 Task: Log work in the project TridentForge for the issue 'Error when trying to import/export data' spent time as '2w 2d 5h 14m' and remaining time as '6w 5d 20h 39m' and clone the issue. Now add the issue to the epic 'Agile Process Implementation'.
Action: Mouse moved to (263, 71)
Screenshot: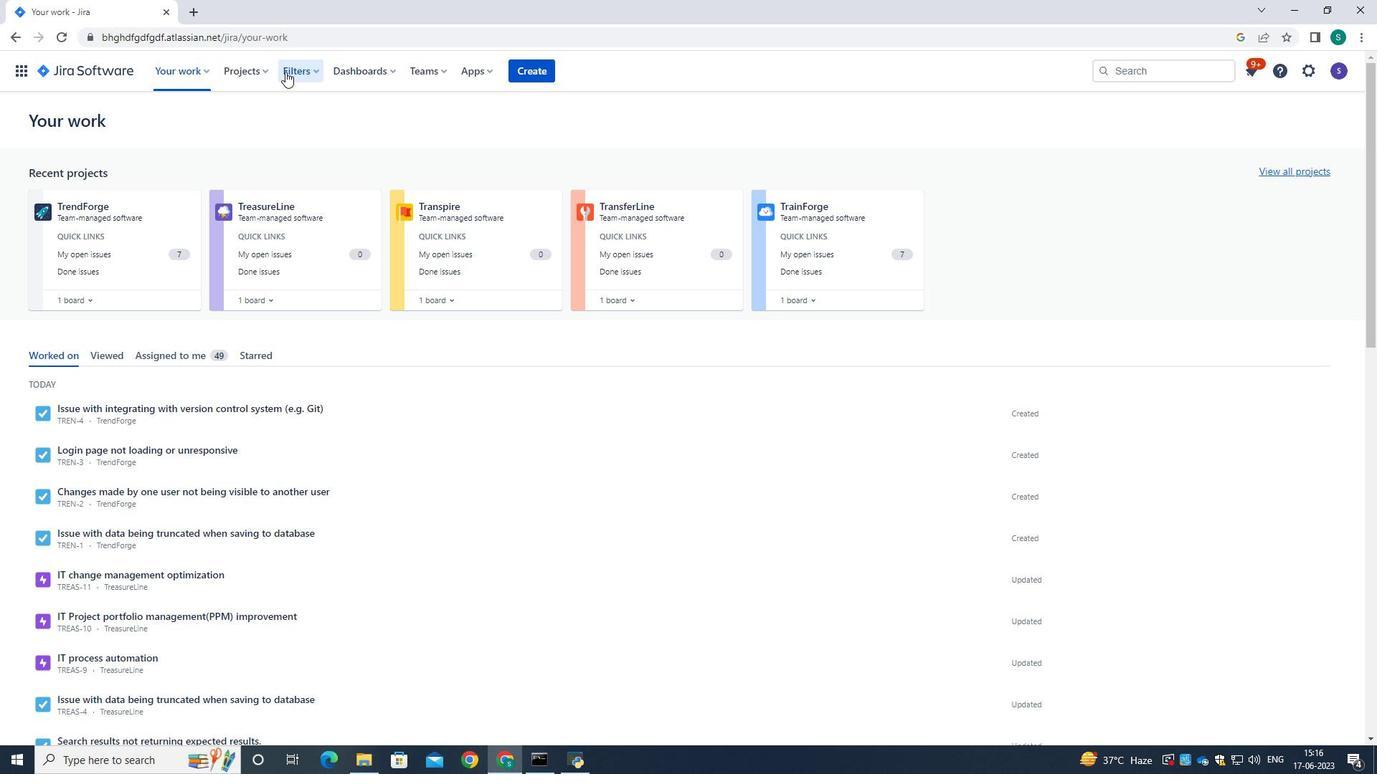 
Action: Mouse pressed left at (263, 71)
Screenshot: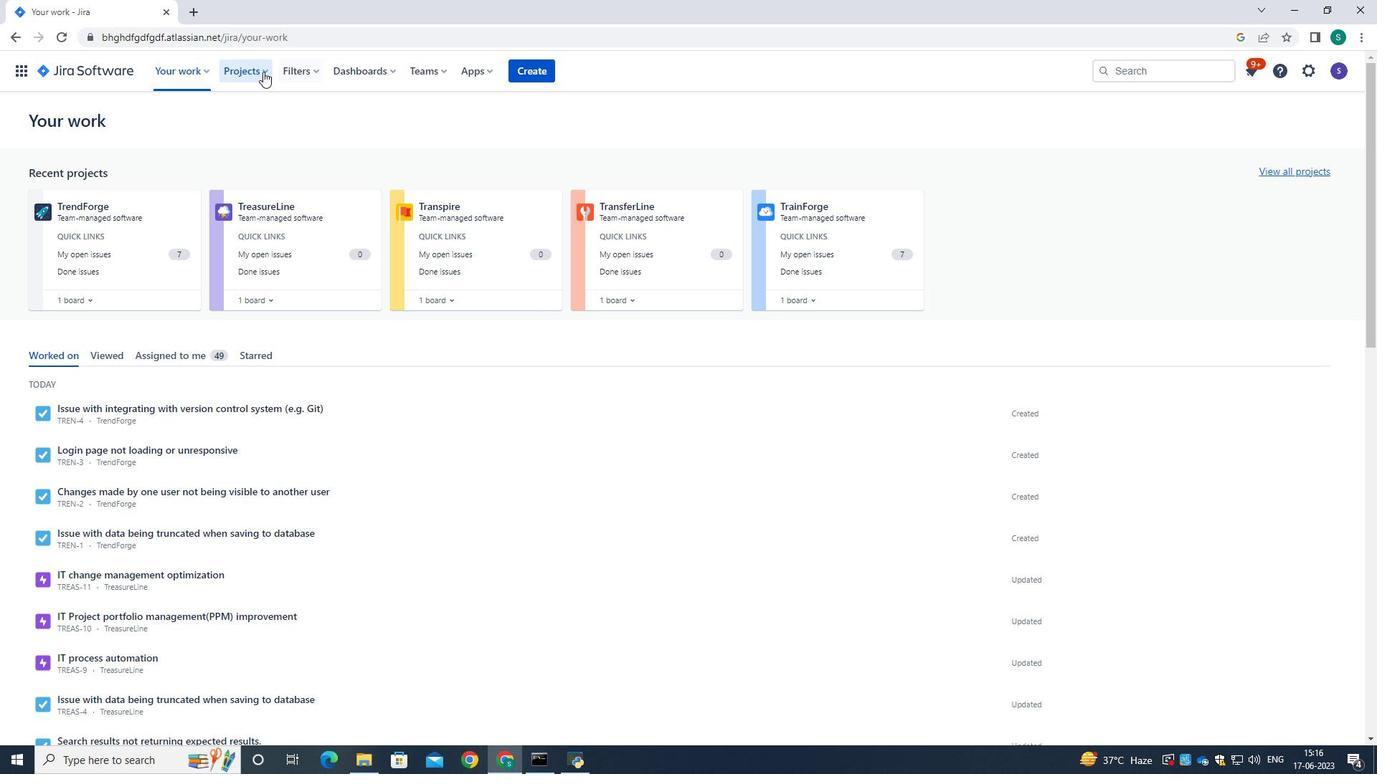 
Action: Mouse moved to (276, 144)
Screenshot: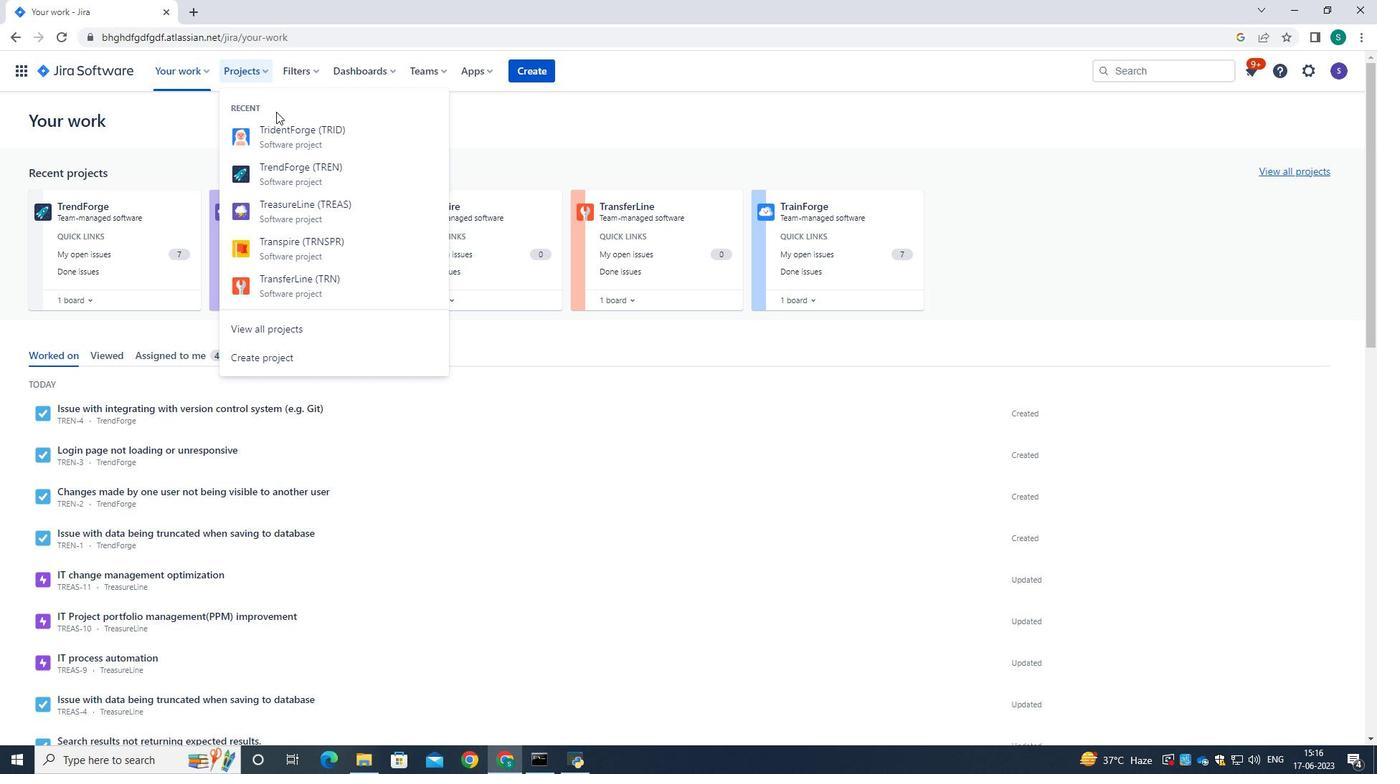 
Action: Mouse pressed left at (276, 144)
Screenshot: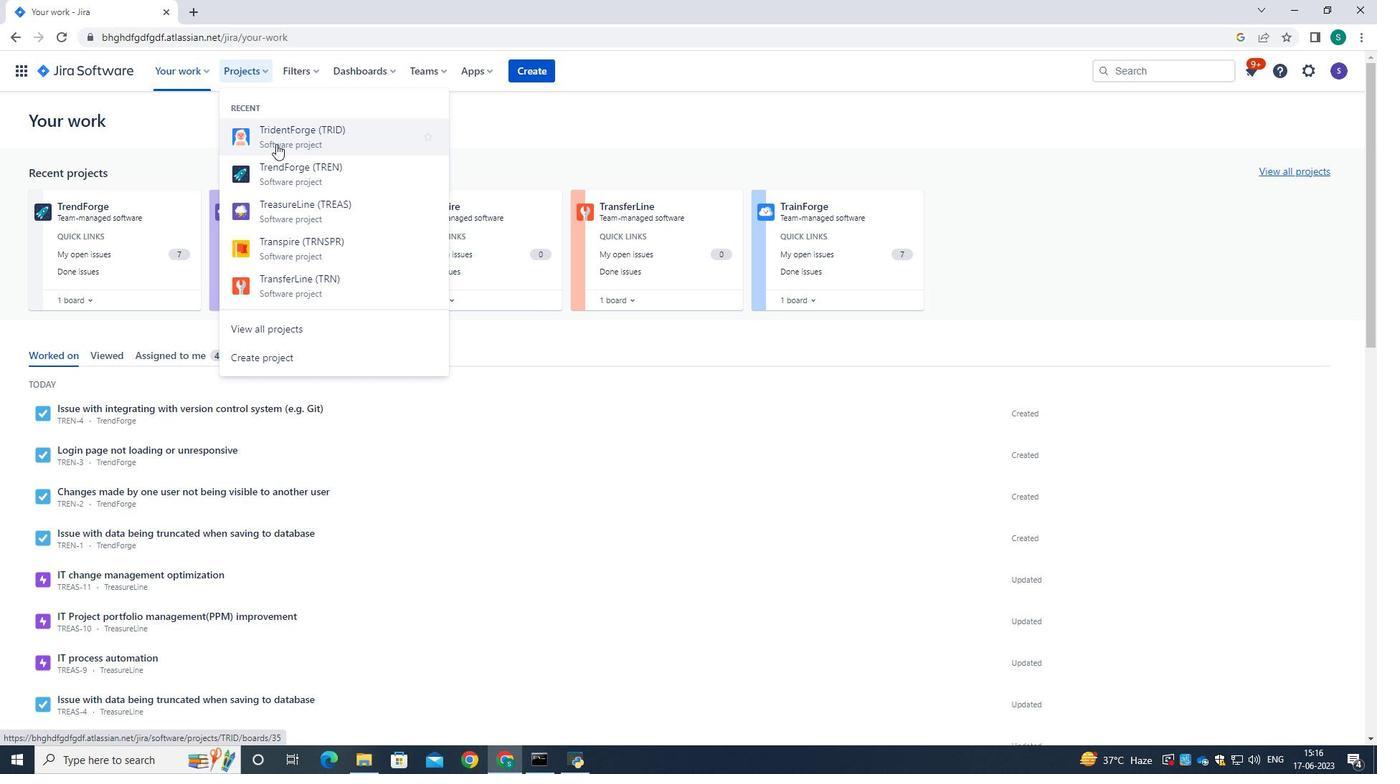 
Action: Mouse moved to (69, 225)
Screenshot: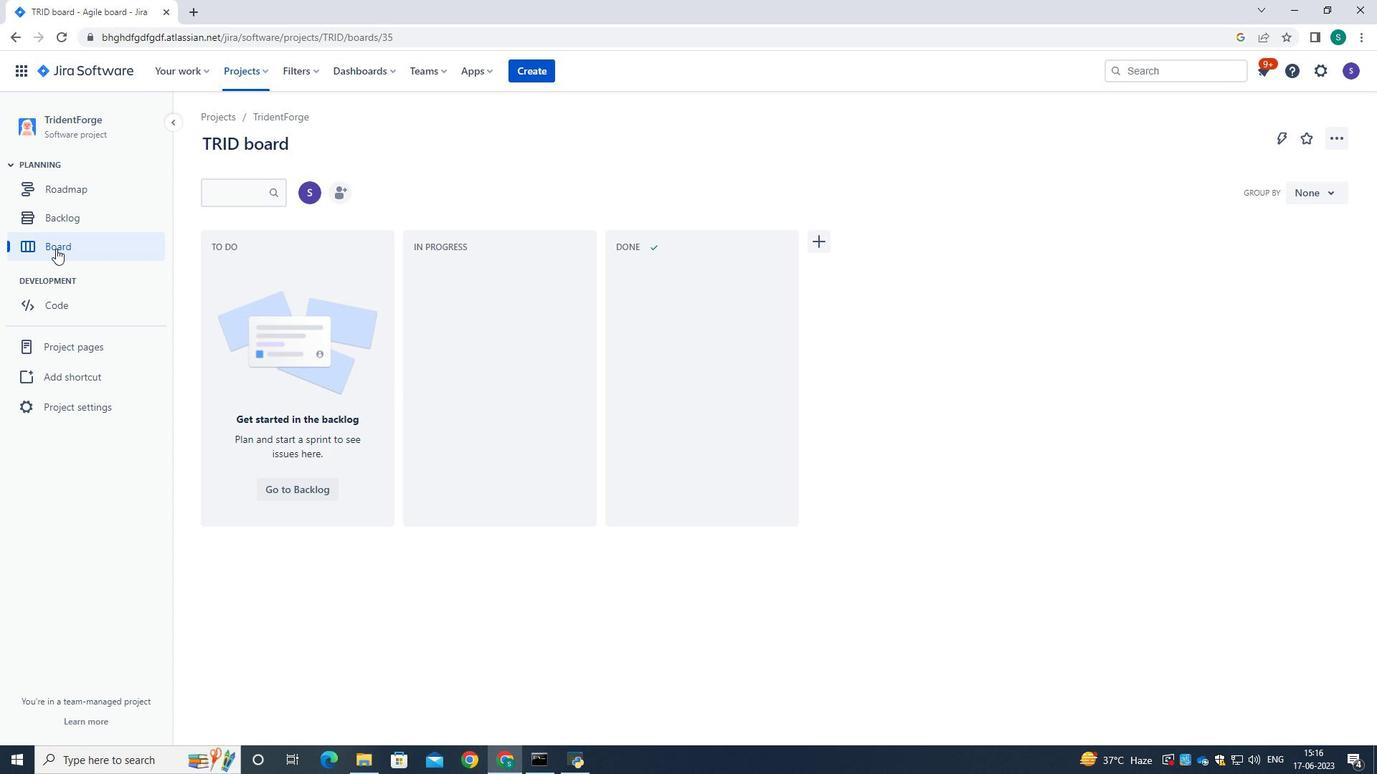 
Action: Mouse pressed left at (69, 225)
Screenshot: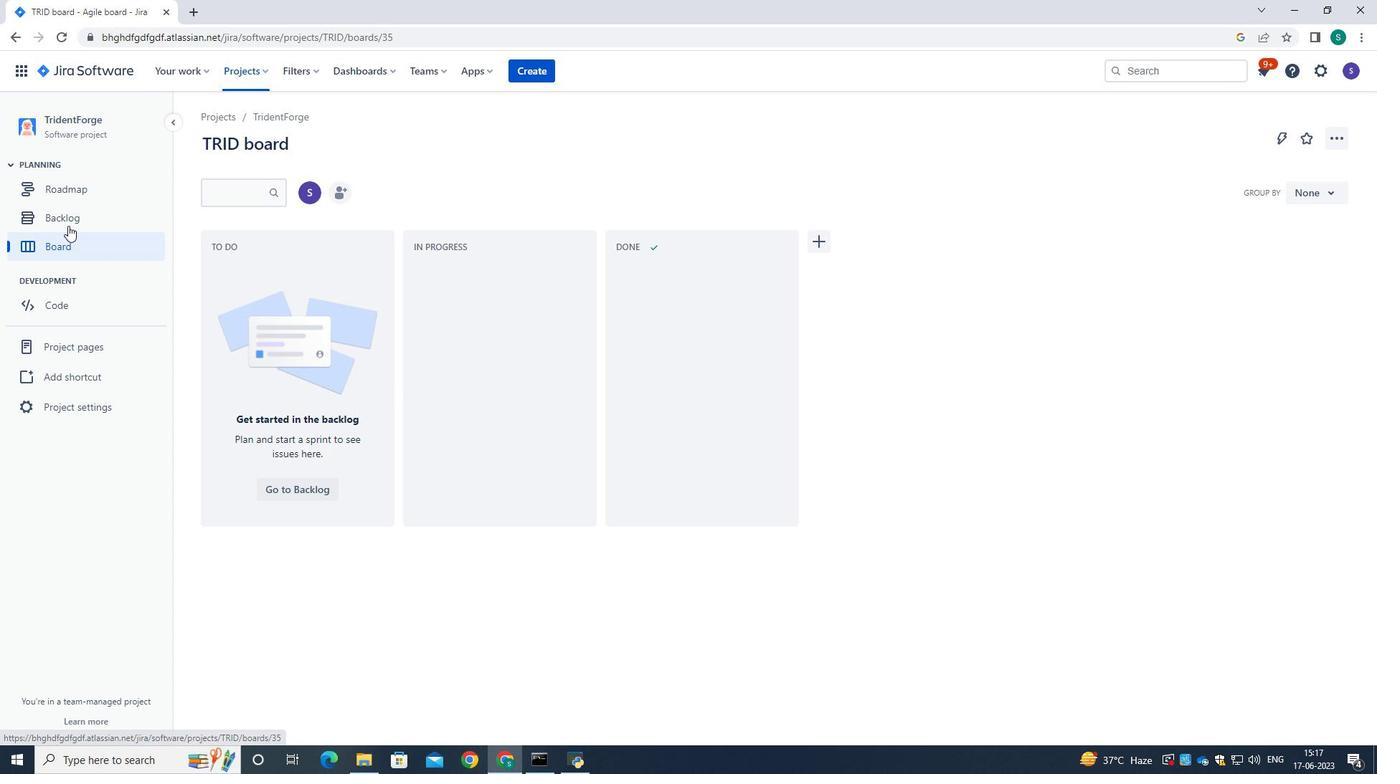 
Action: Mouse moved to (606, 321)
Screenshot: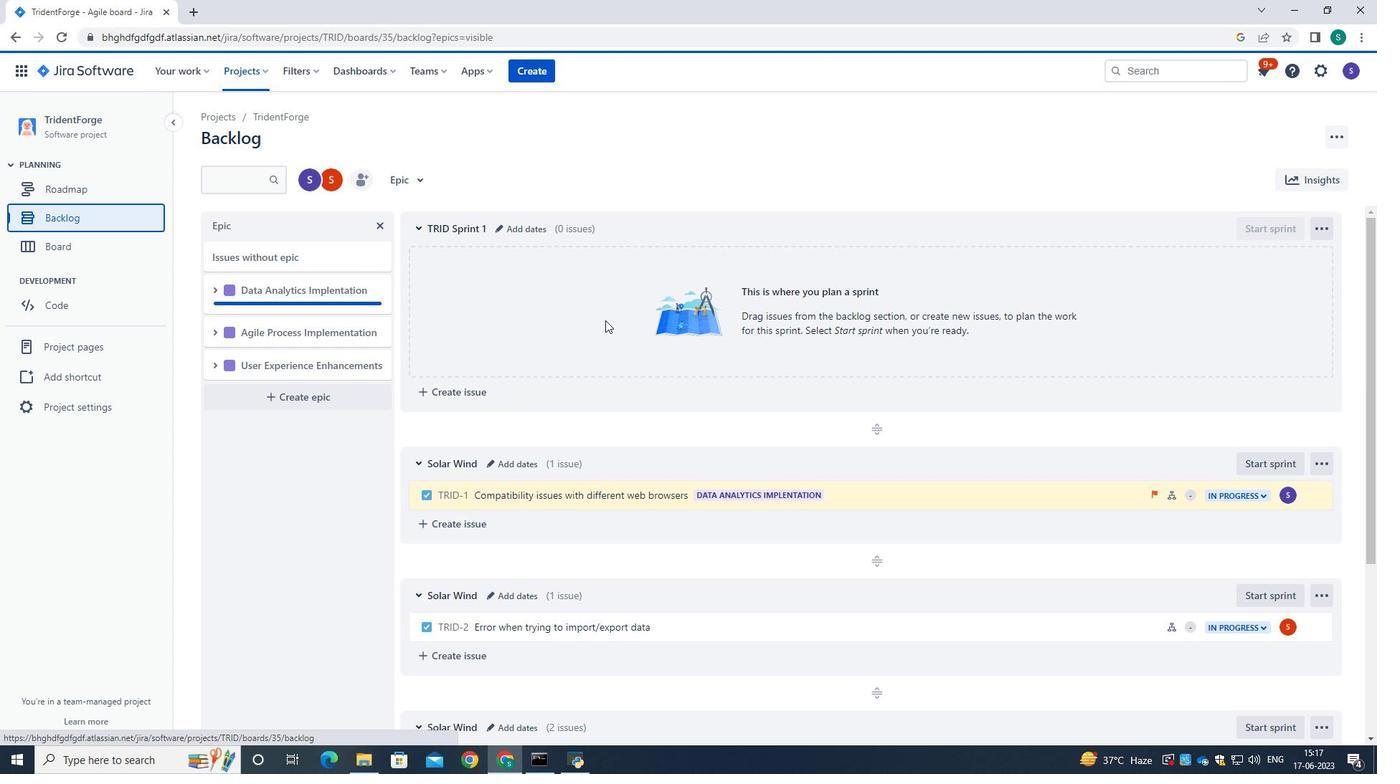 
Action: Mouse scrolled (606, 320) with delta (0, 0)
Screenshot: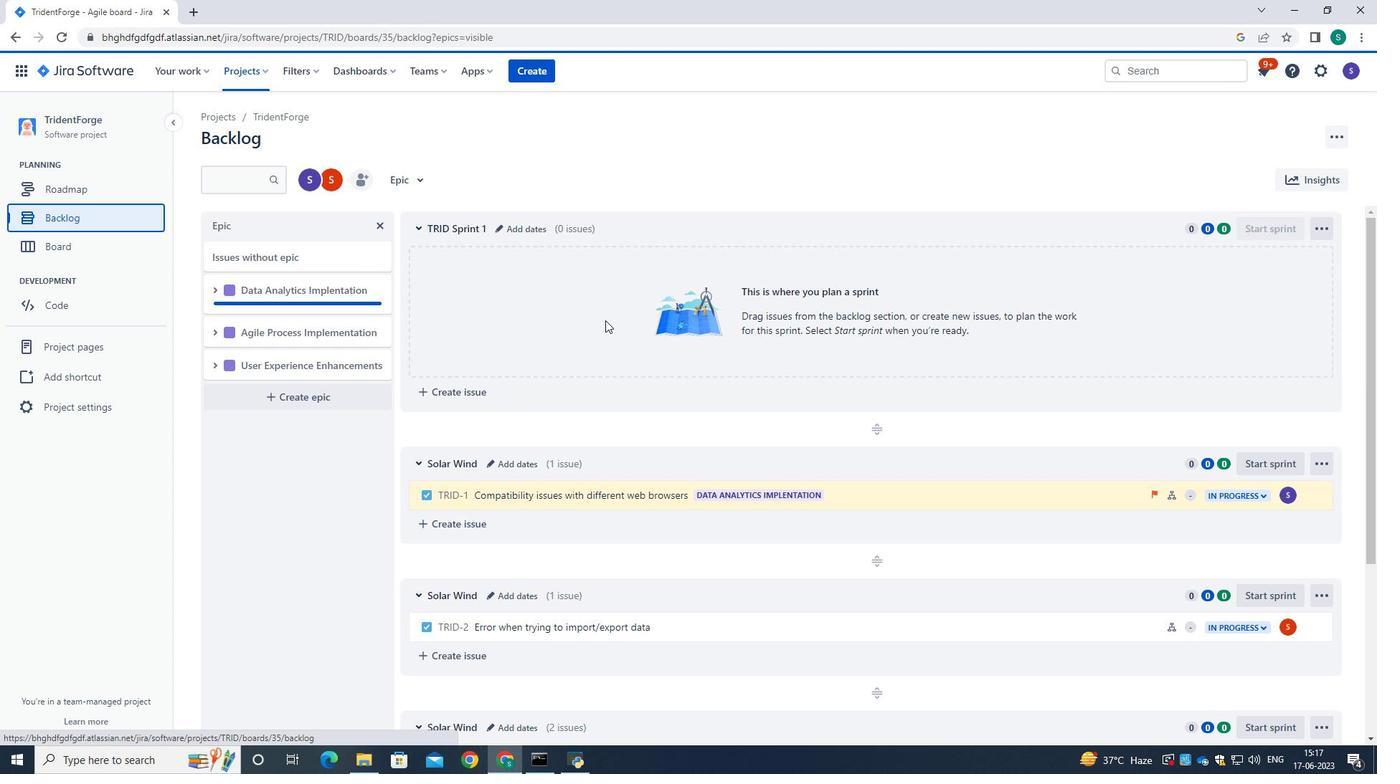 
Action: Mouse scrolled (606, 320) with delta (0, 0)
Screenshot: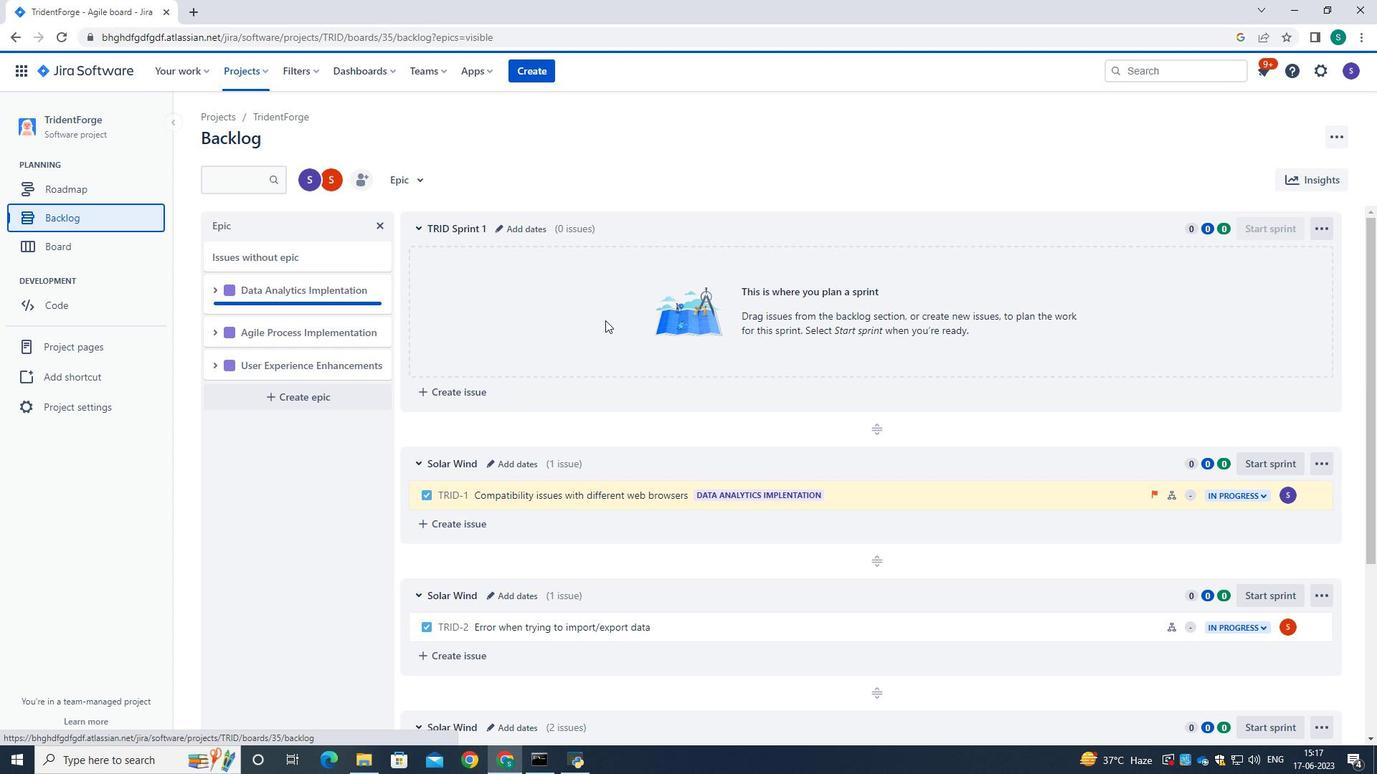 
Action: Mouse scrolled (606, 320) with delta (0, 0)
Screenshot: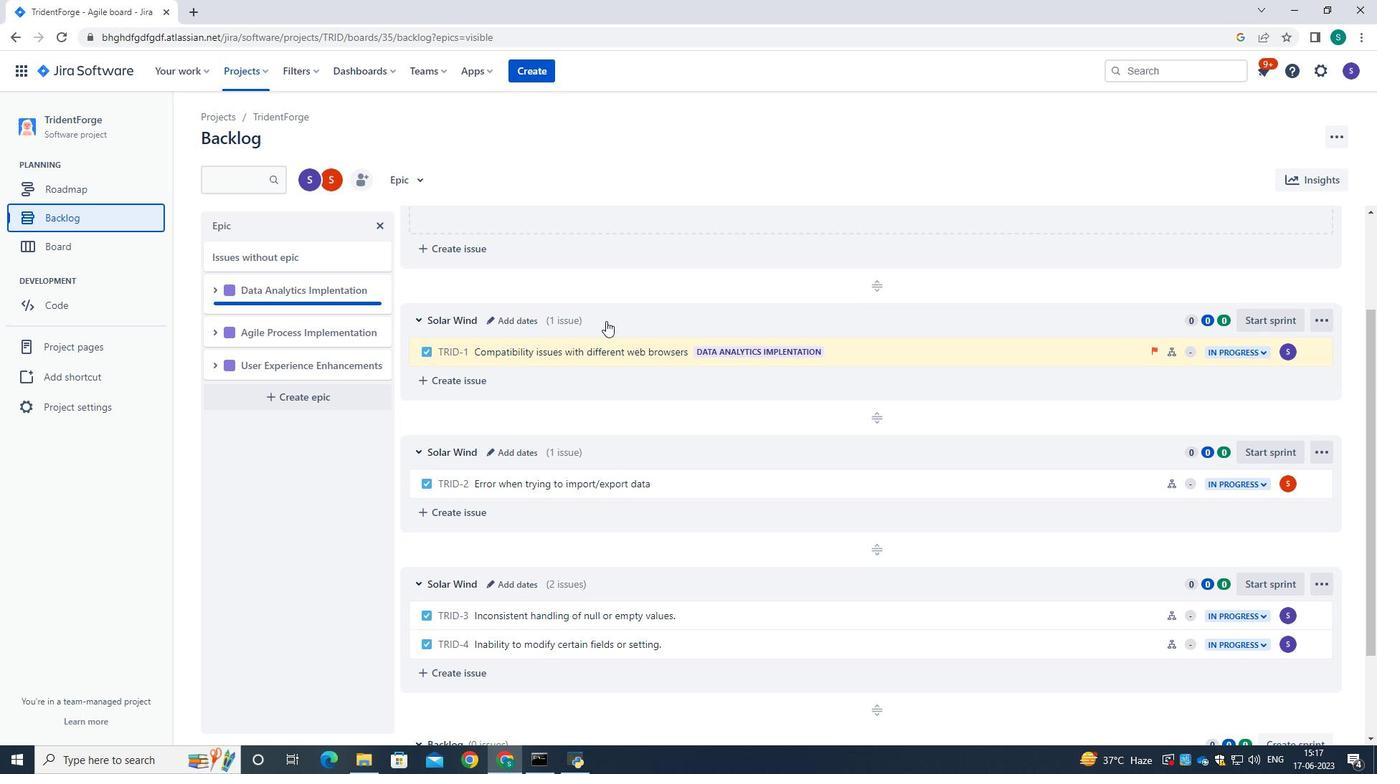 
Action: Mouse moved to (530, 416)
Screenshot: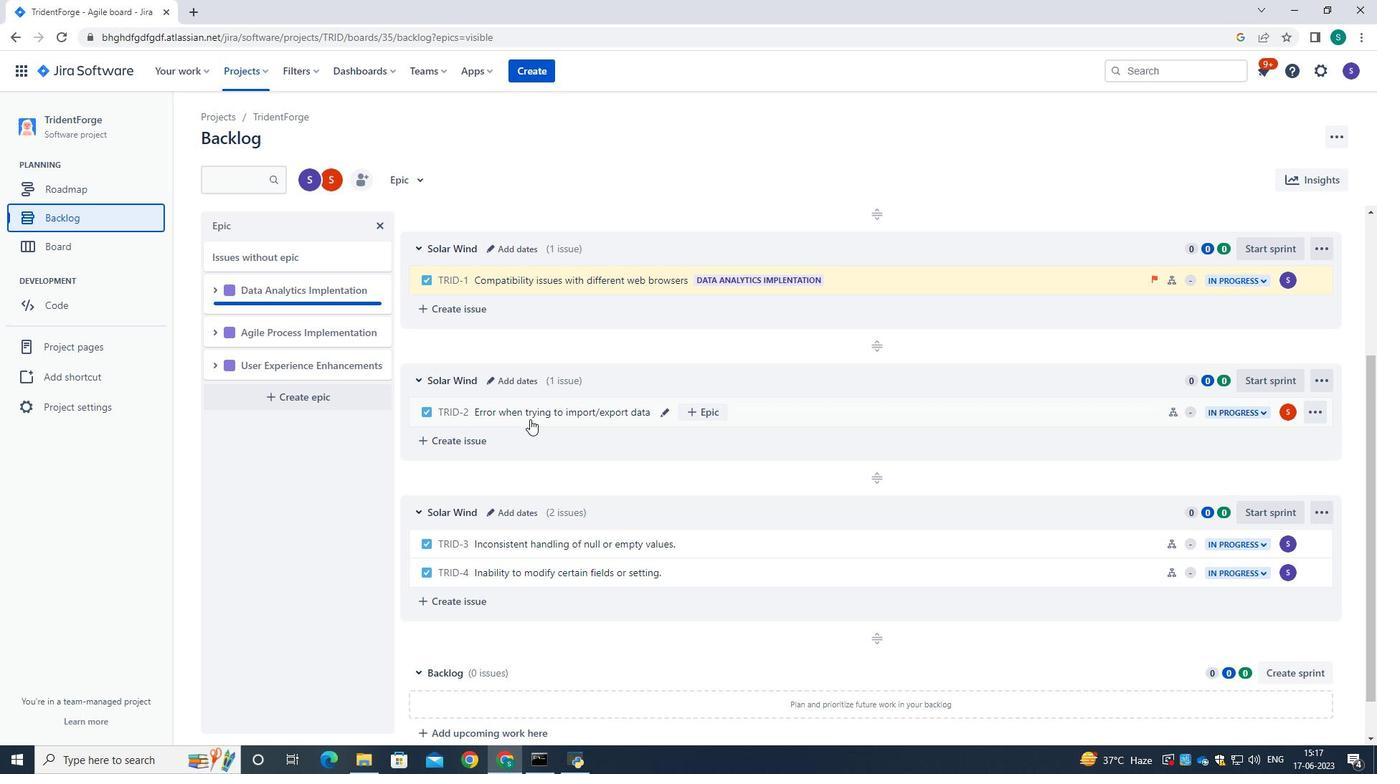 
Action: Mouse pressed left at (530, 416)
Screenshot: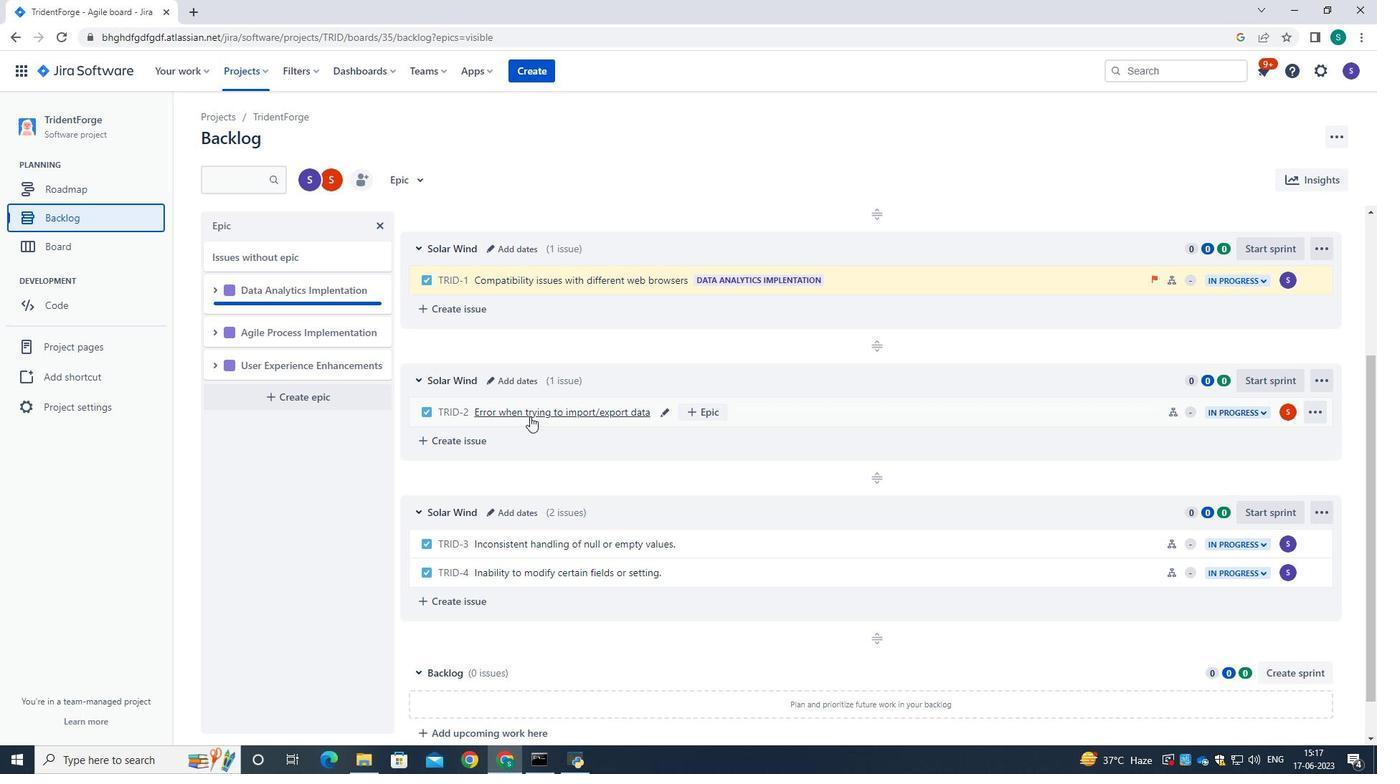 
Action: Mouse moved to (1310, 226)
Screenshot: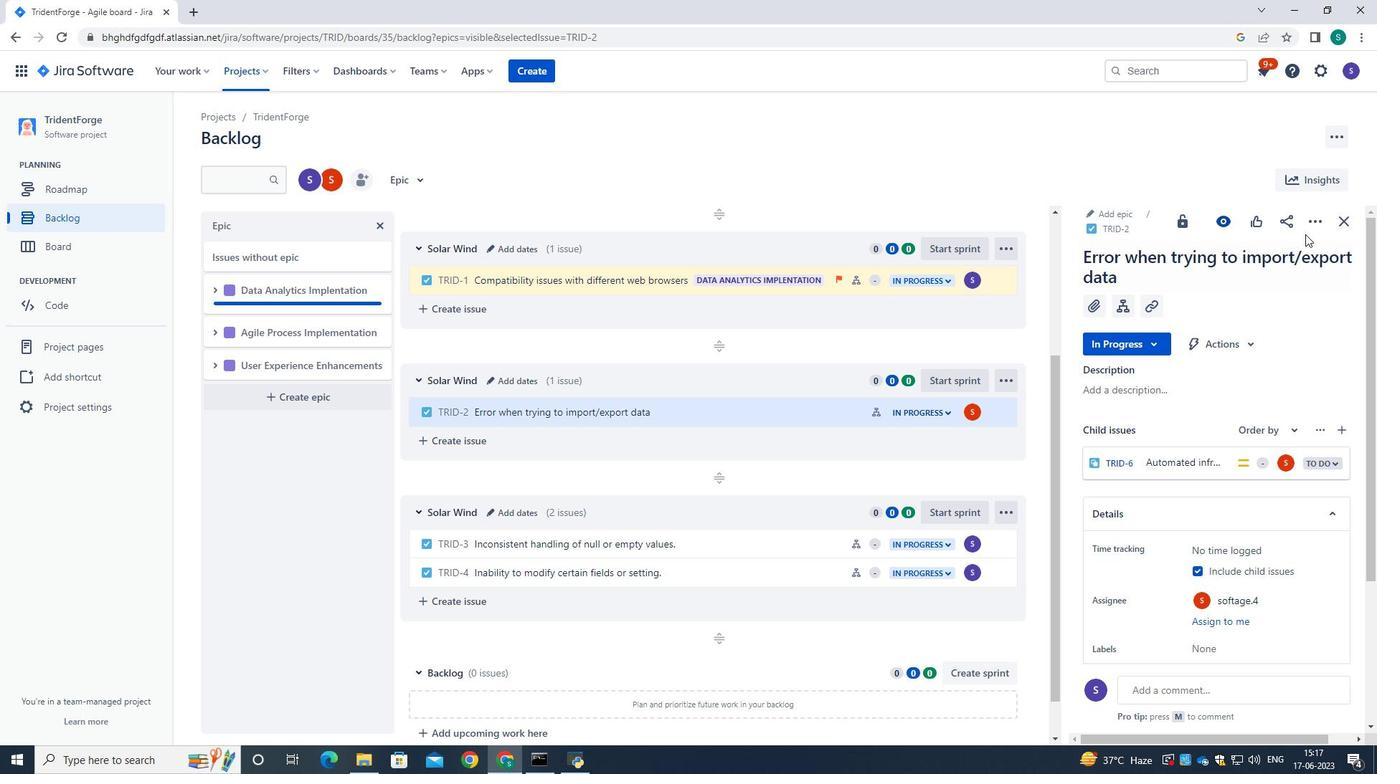 
Action: Mouse pressed left at (1310, 226)
Screenshot: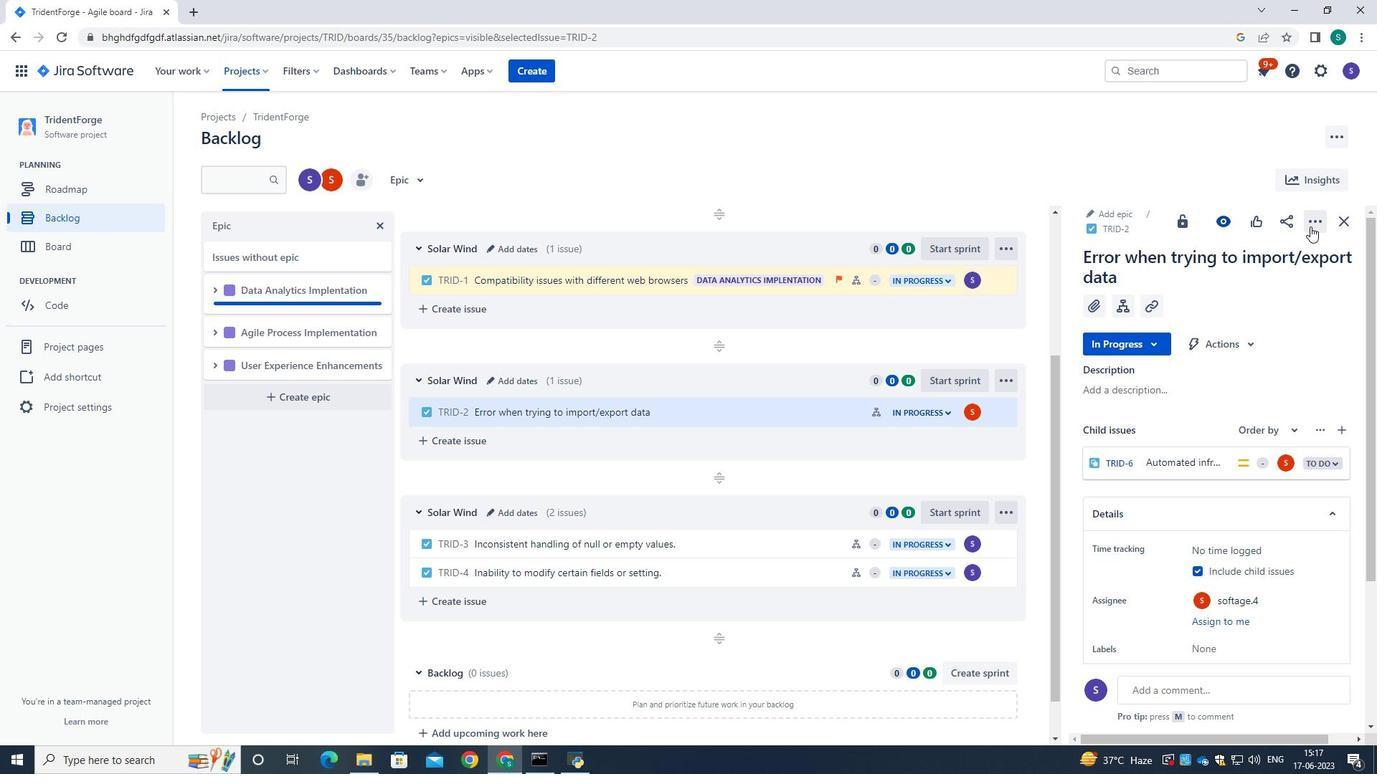 
Action: Mouse moved to (1228, 269)
Screenshot: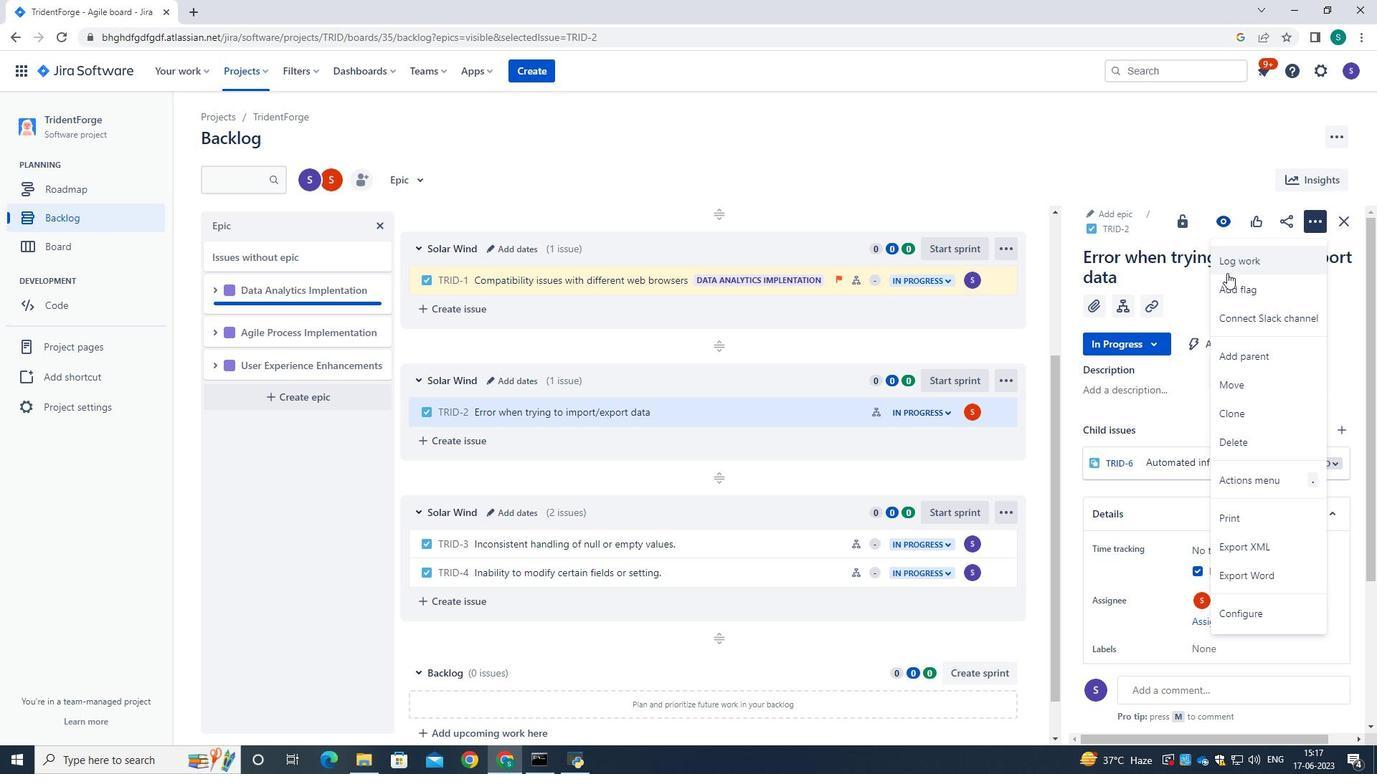 
Action: Mouse pressed left at (1228, 269)
Screenshot: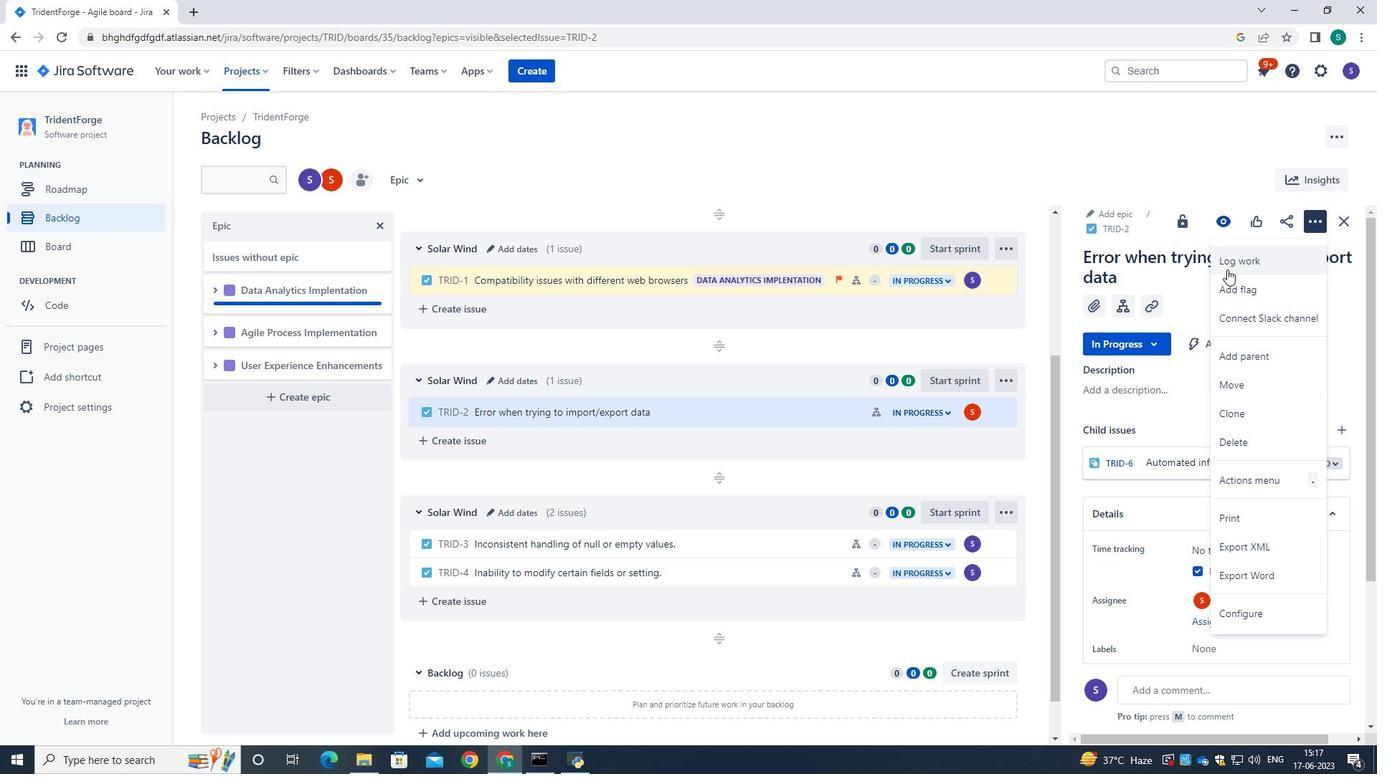 
Action: Mouse moved to (651, 213)
Screenshot: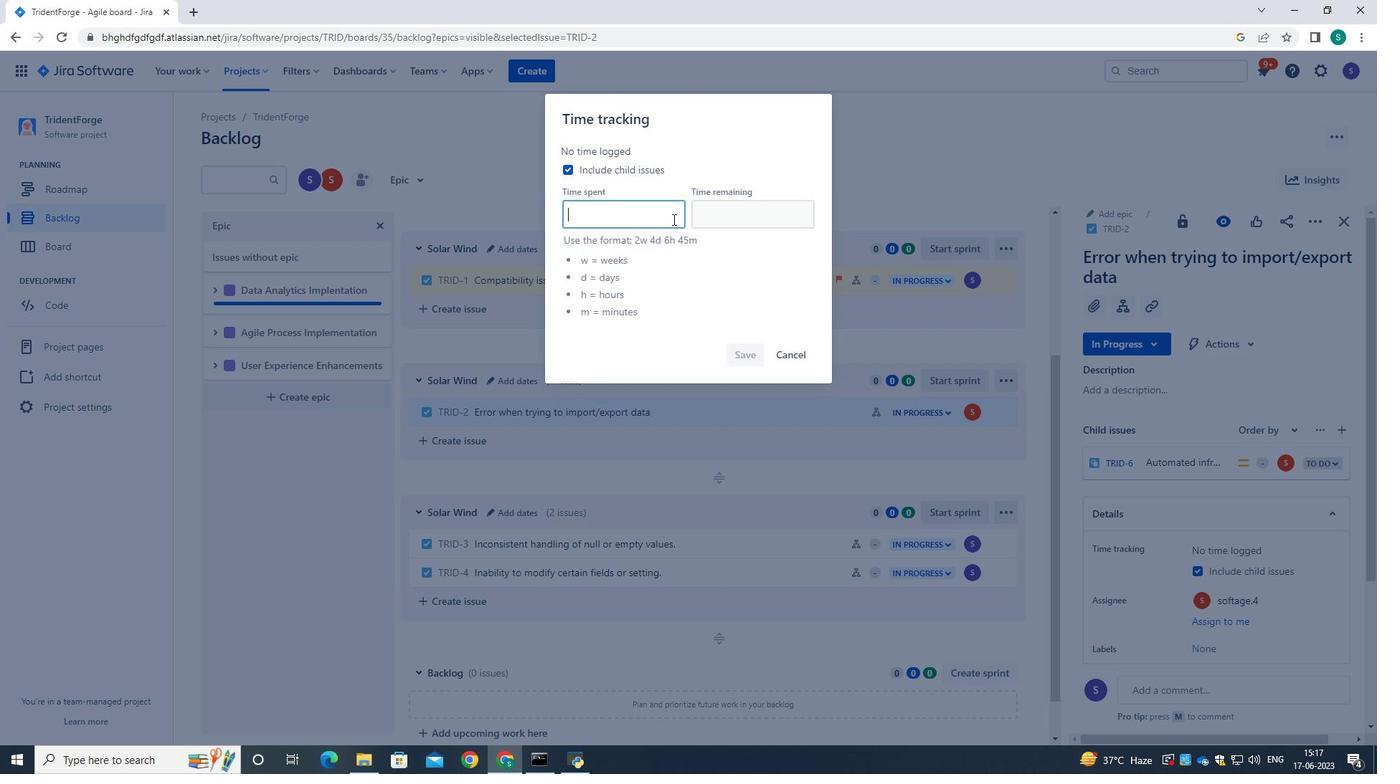
Action: Mouse pressed left at (651, 213)
Screenshot: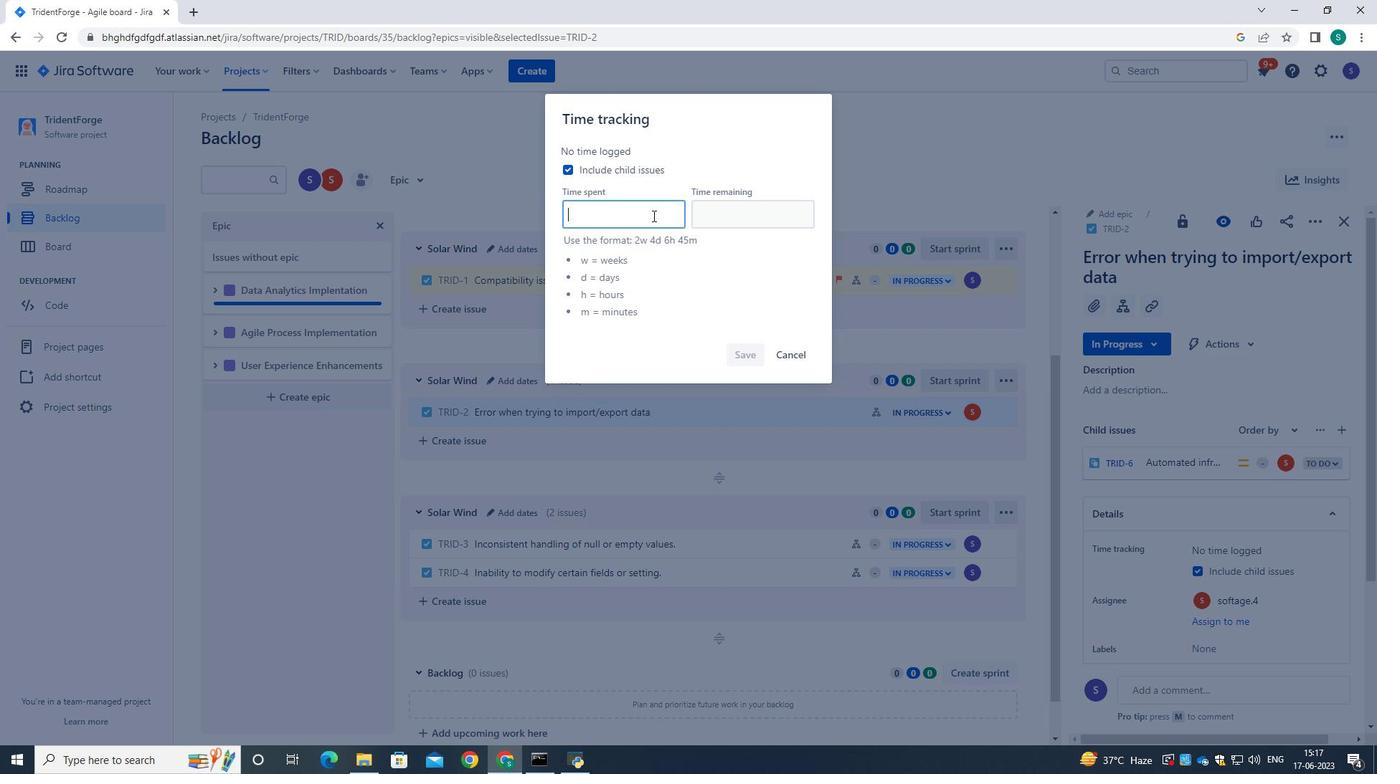 
Action: Key pressed w<Key.backspace>2w<Key.space>2d<Key.space>5h<Key.space>14m<Key.tab>6w<Key.space>5d<Key.space>20h<Key.space>38<Key.backspace>9m
Screenshot: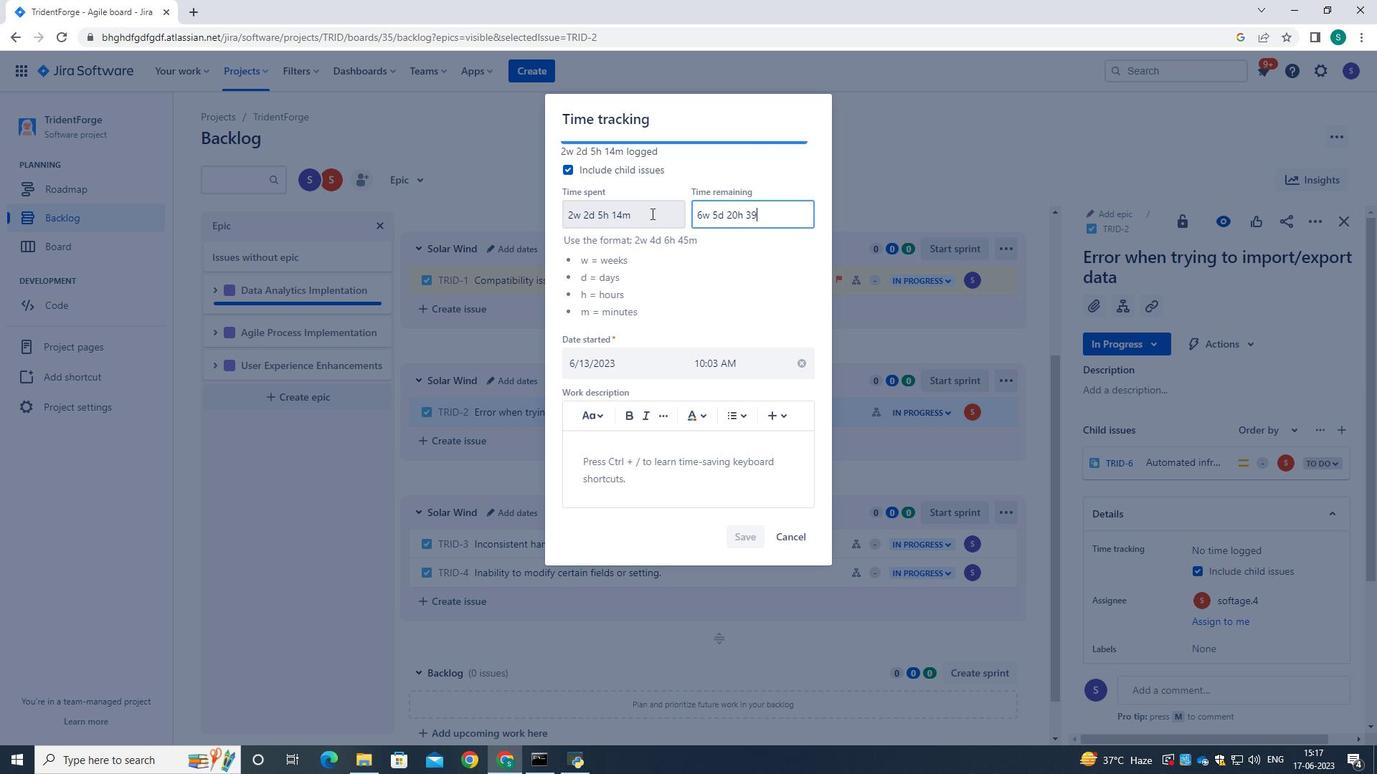 
Action: Mouse moved to (748, 531)
Screenshot: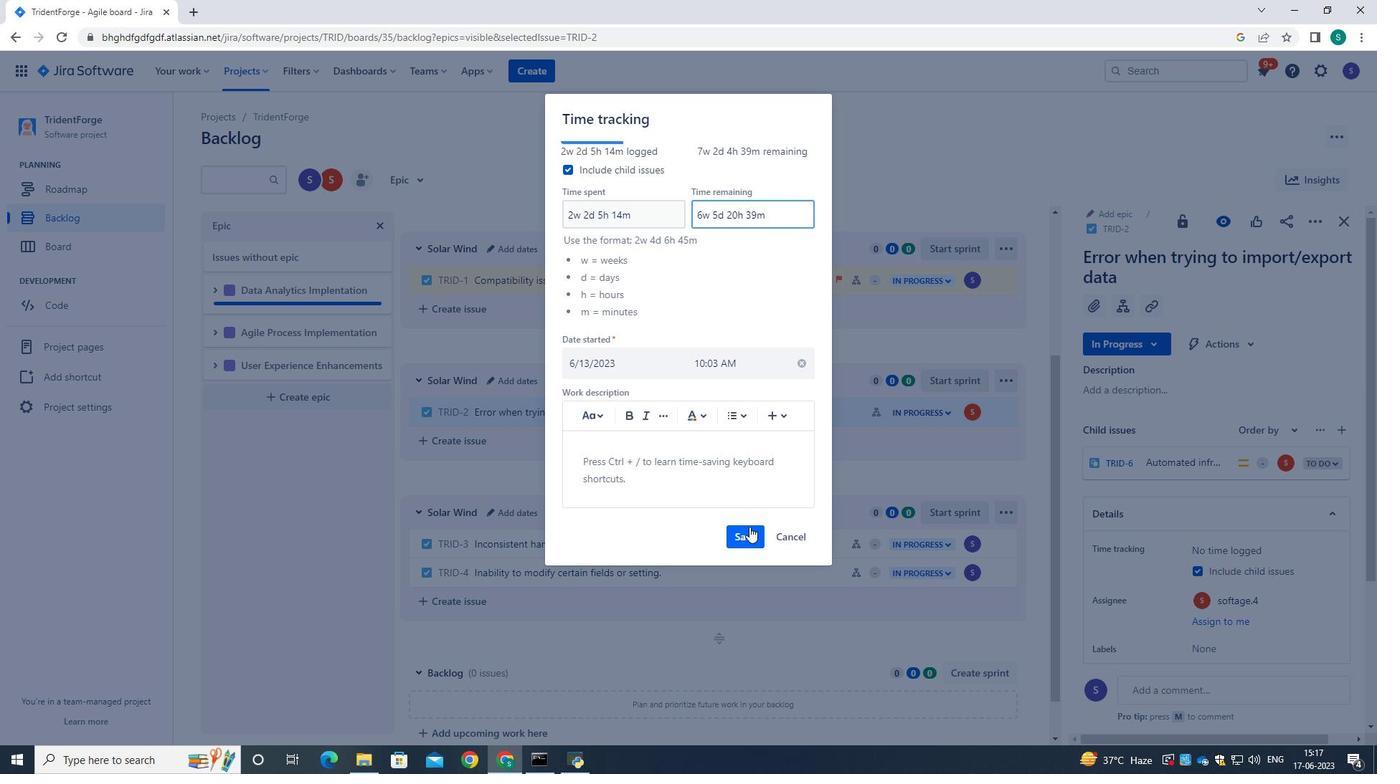 
Action: Mouse pressed left at (748, 531)
Screenshot: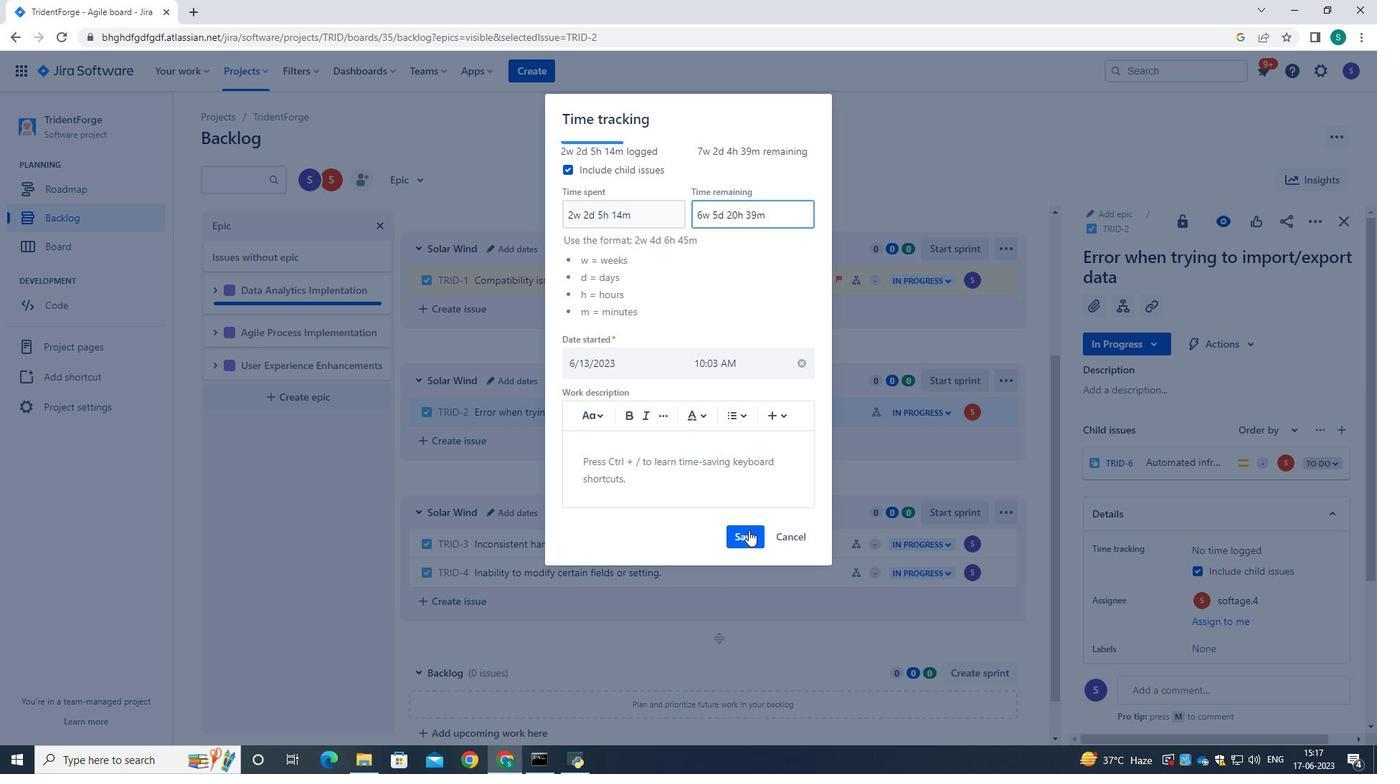 
Action: Mouse moved to (1325, 226)
Screenshot: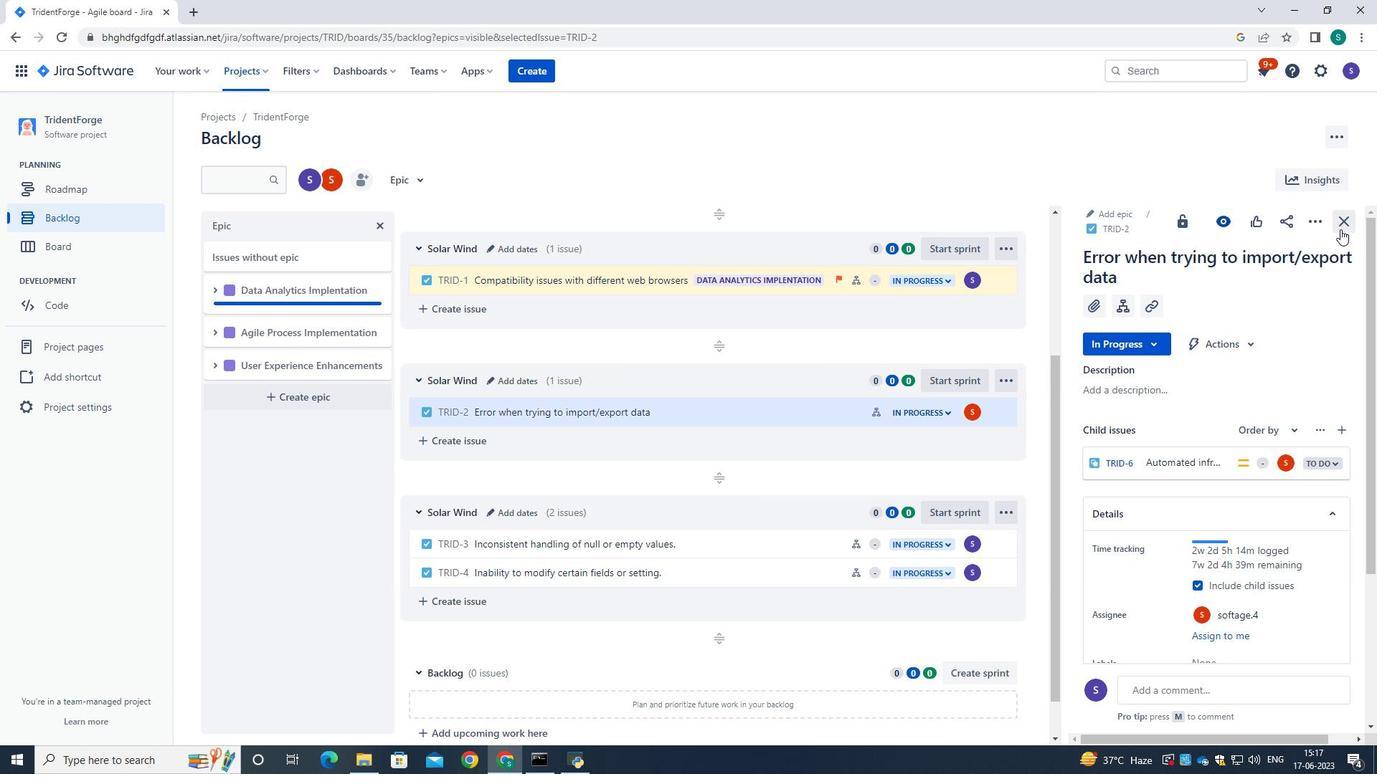
Action: Mouse pressed left at (1325, 226)
Screenshot: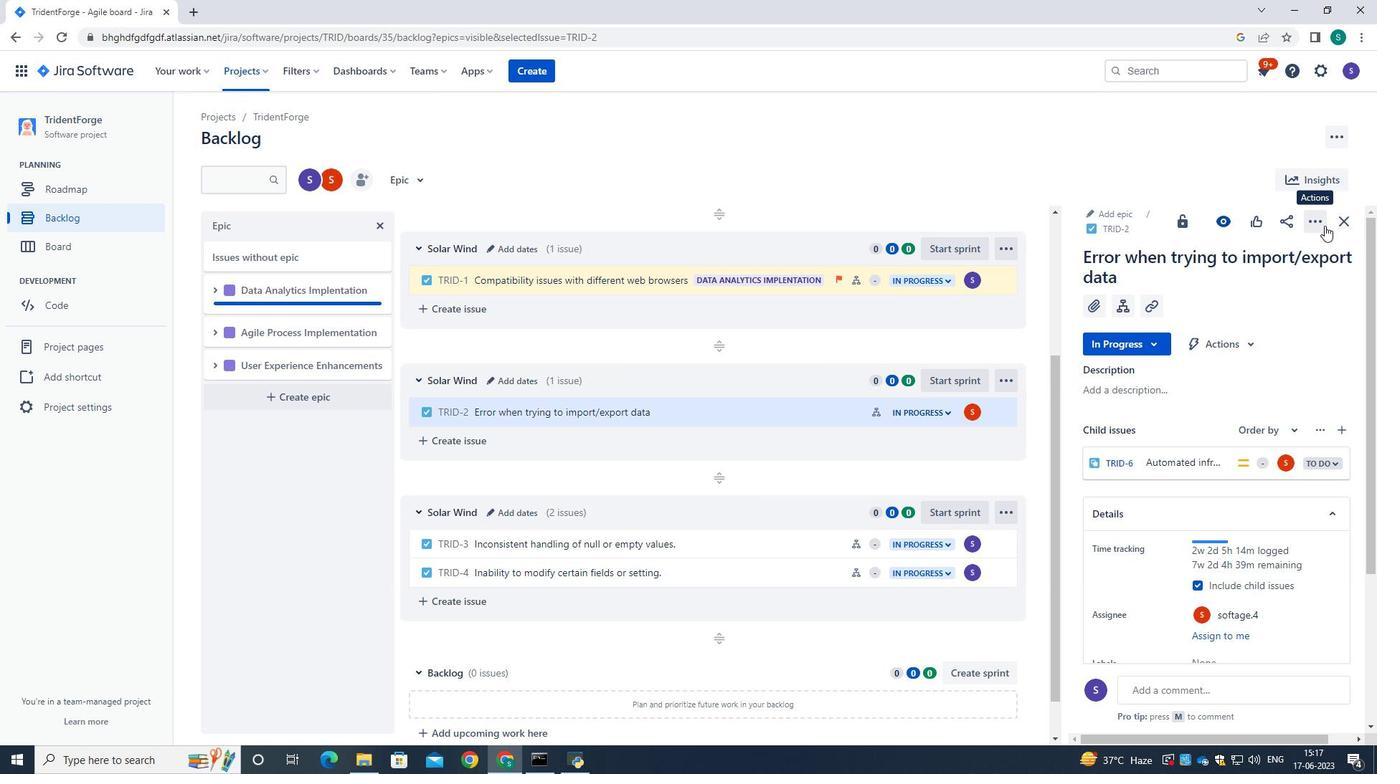 
Action: Mouse moved to (1254, 423)
Screenshot: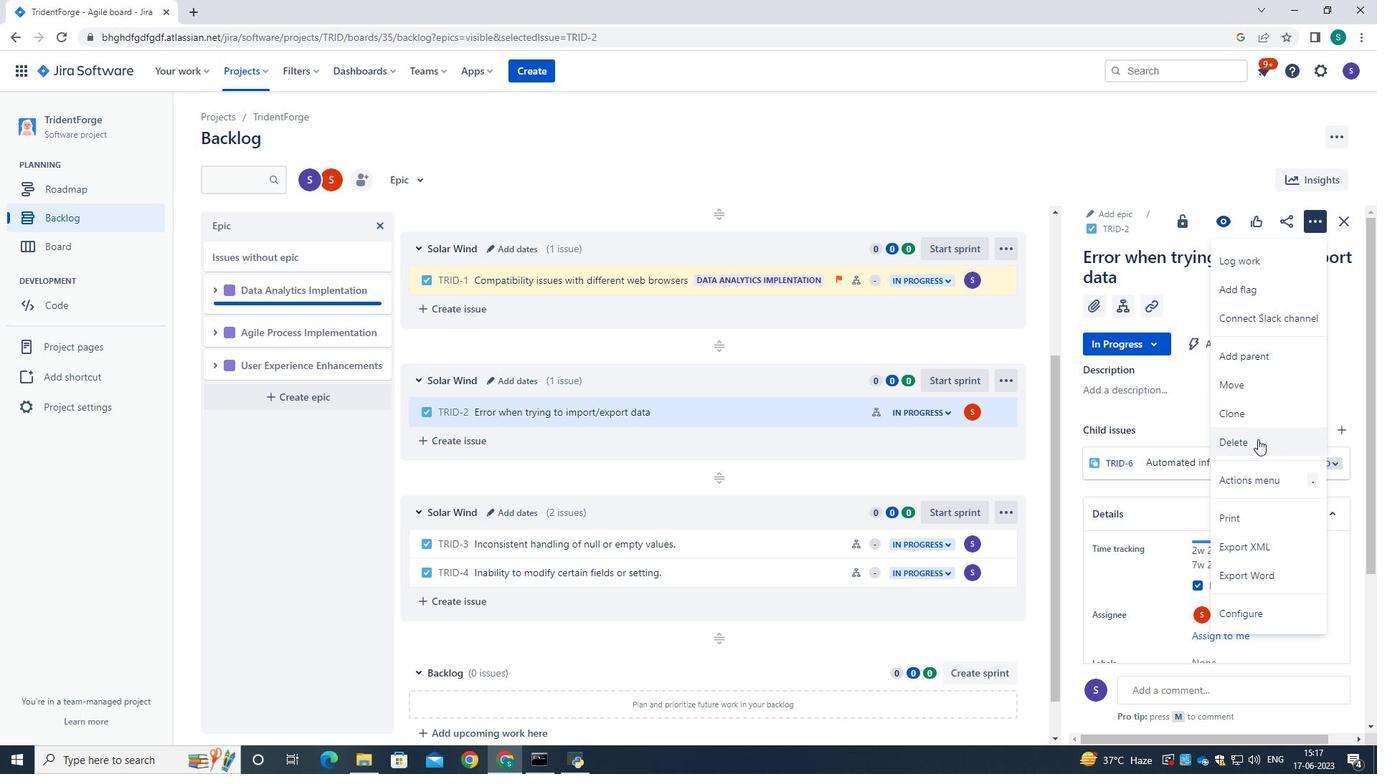 
Action: Mouse pressed left at (1254, 423)
Screenshot: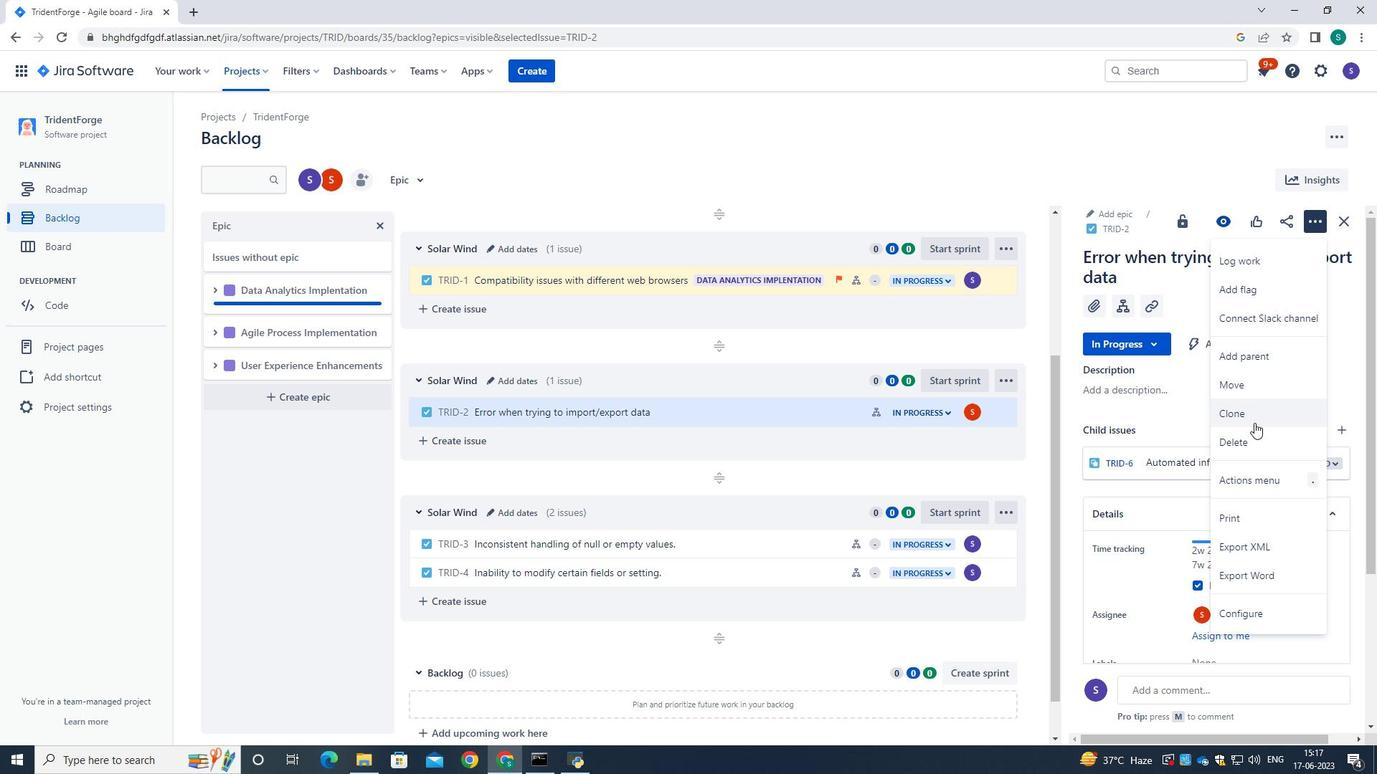 
Action: Mouse moved to (790, 312)
Screenshot: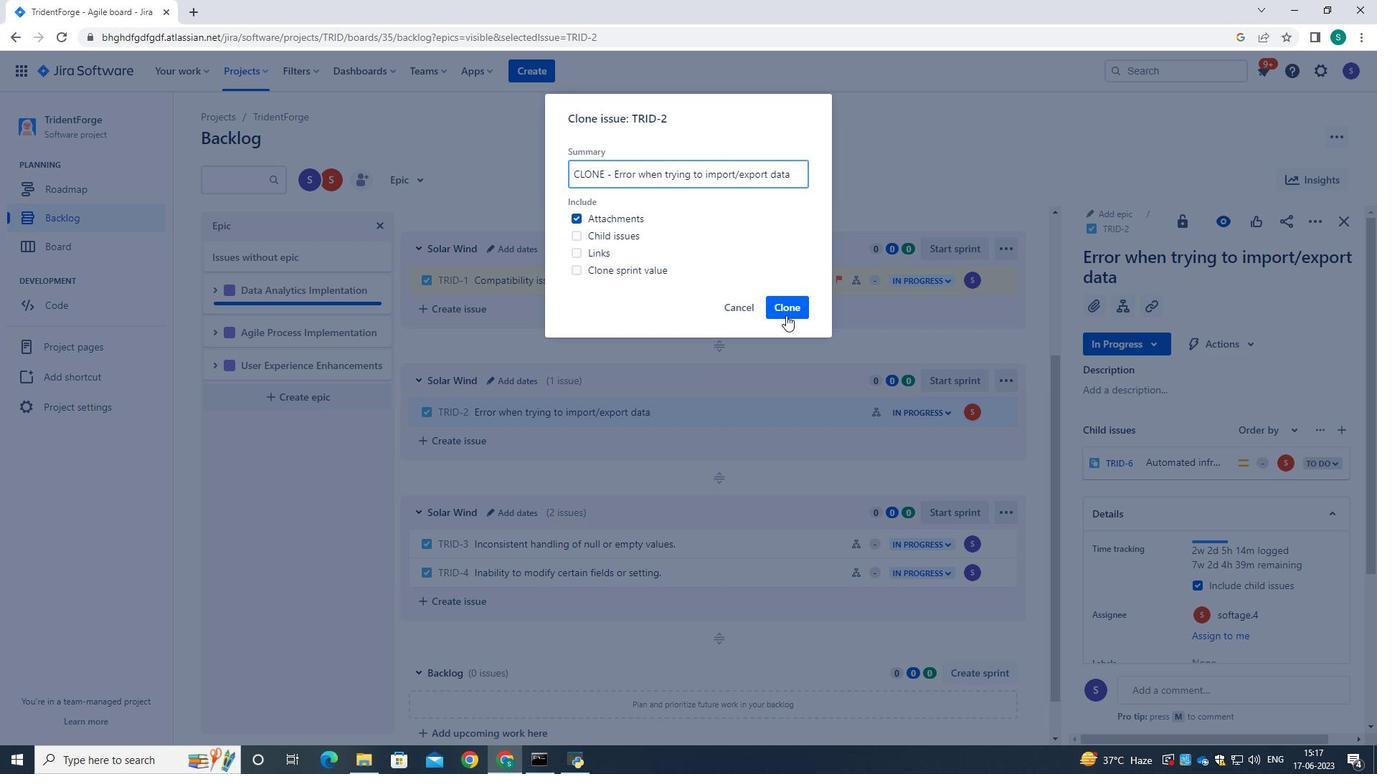 
Action: Mouse pressed left at (790, 312)
Screenshot: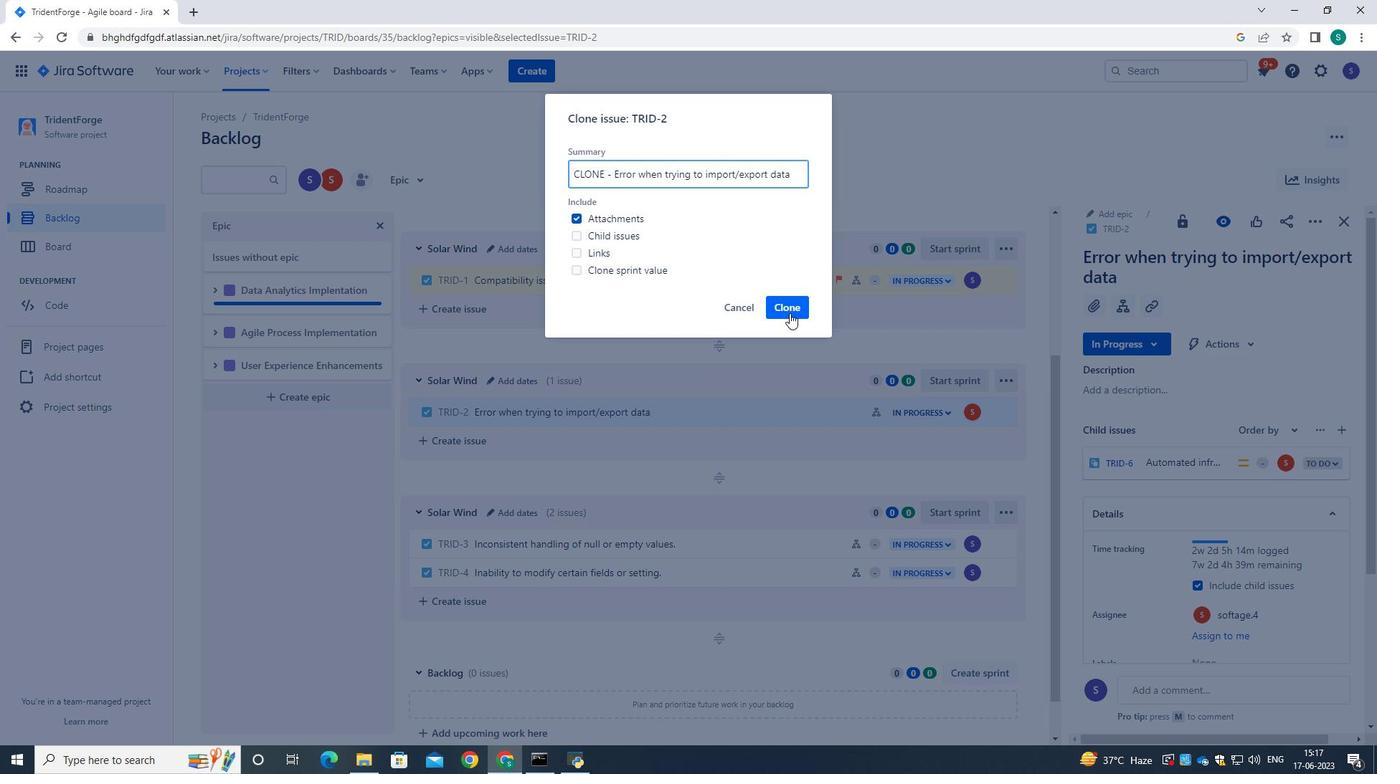 
Action: Mouse moved to (703, 407)
Screenshot: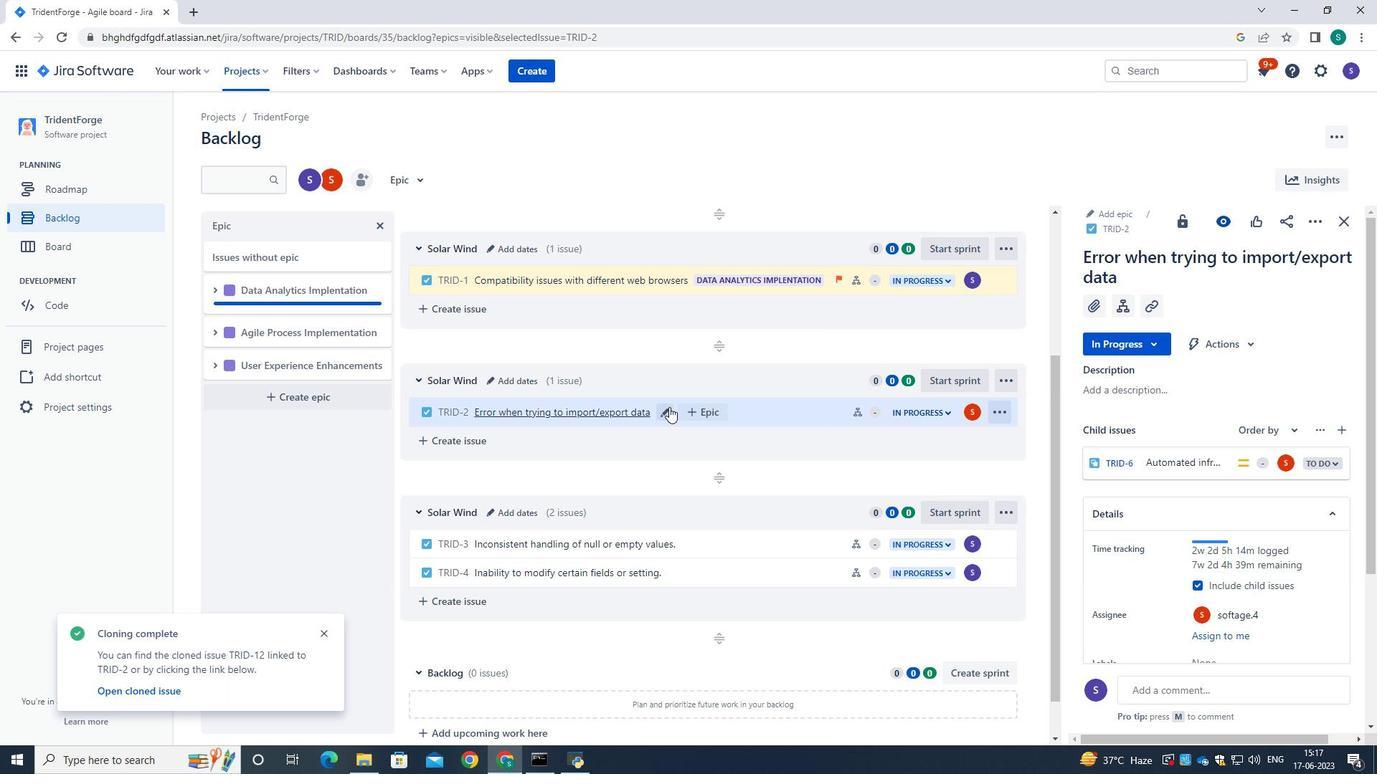 
Action: Mouse pressed left at (703, 407)
Screenshot: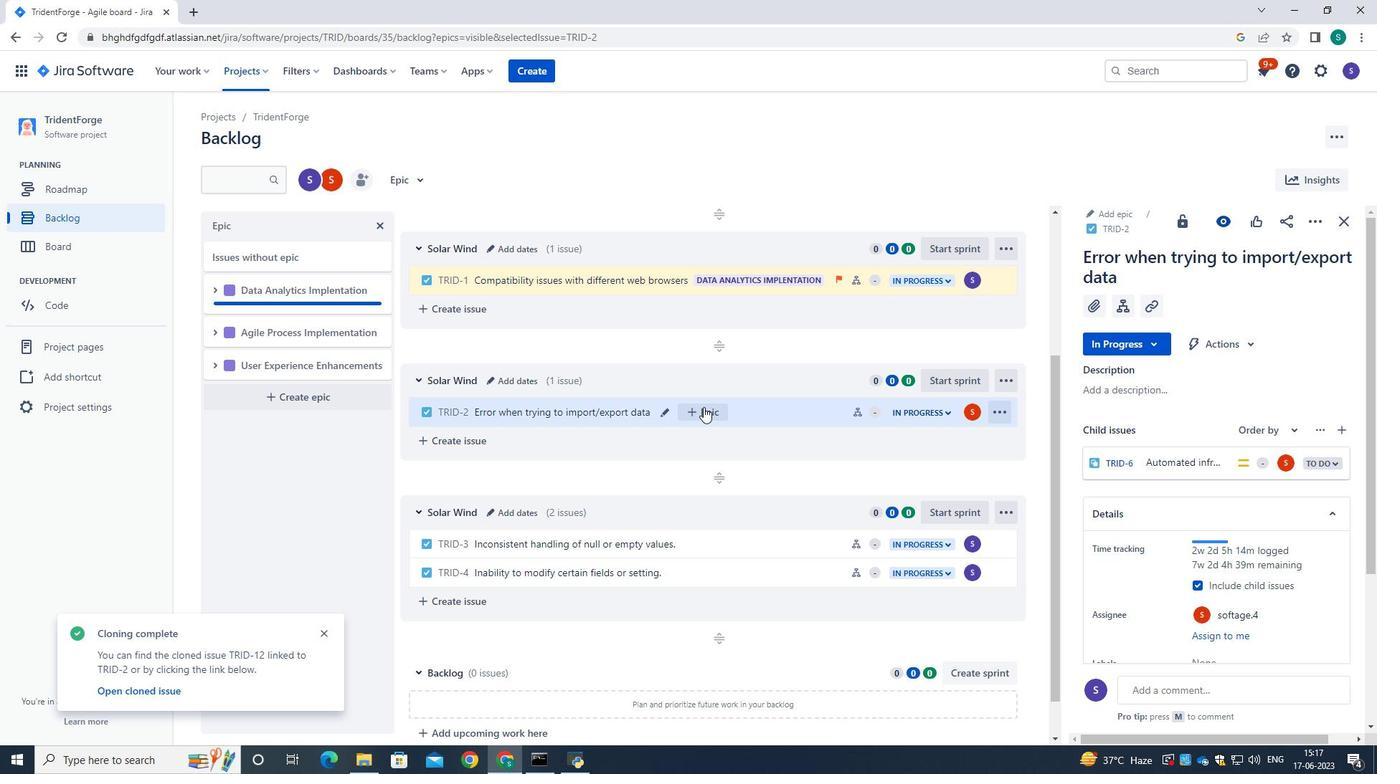 
Action: Mouse moved to (742, 513)
Screenshot: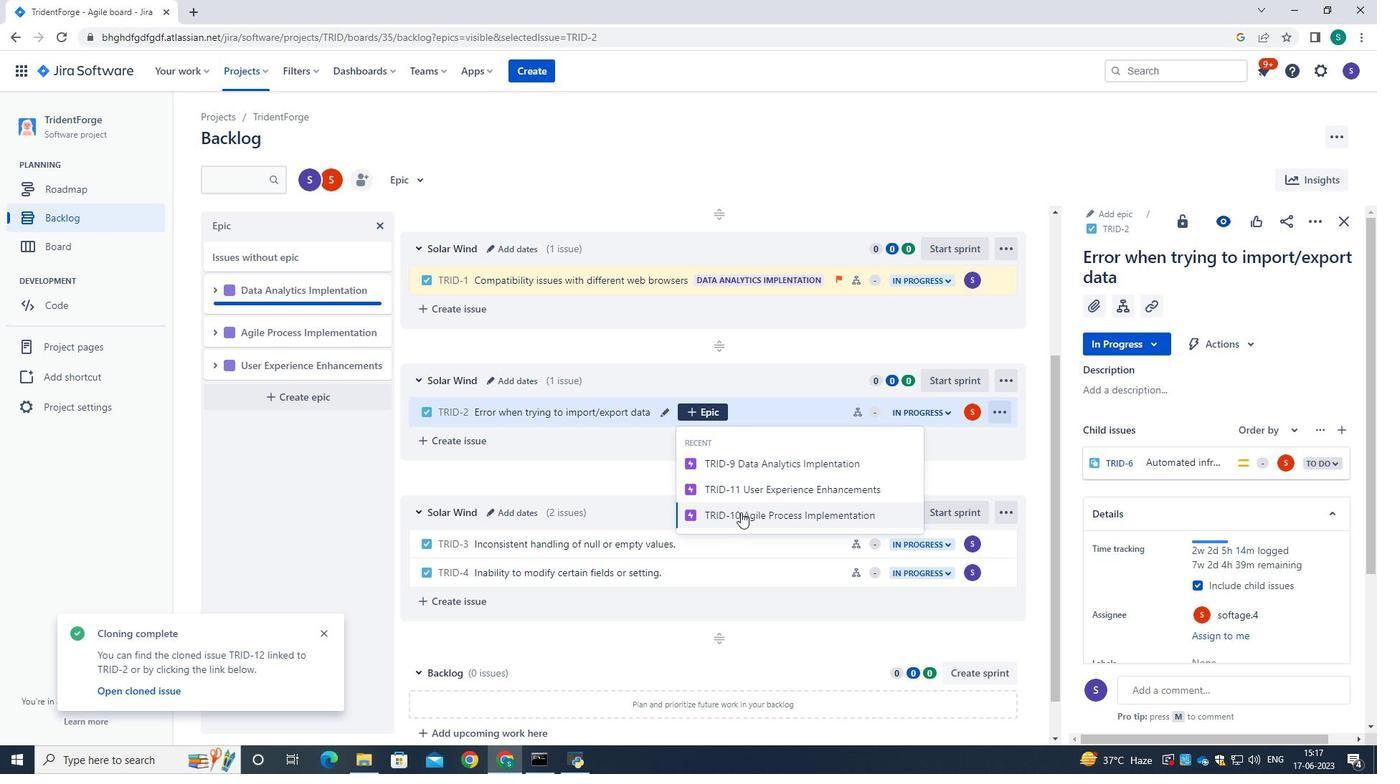 
Action: Mouse pressed left at (742, 513)
Screenshot: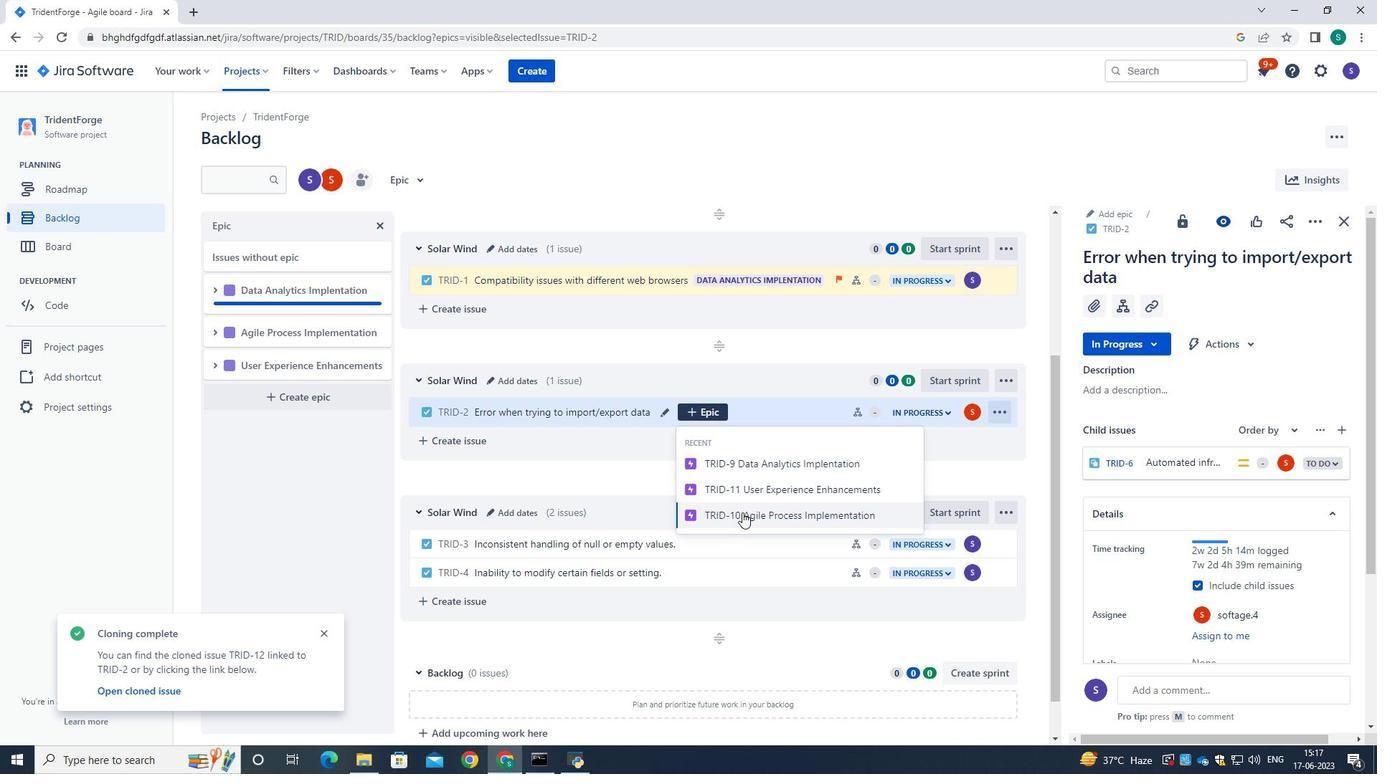 
Action: Mouse moved to (737, 210)
Screenshot: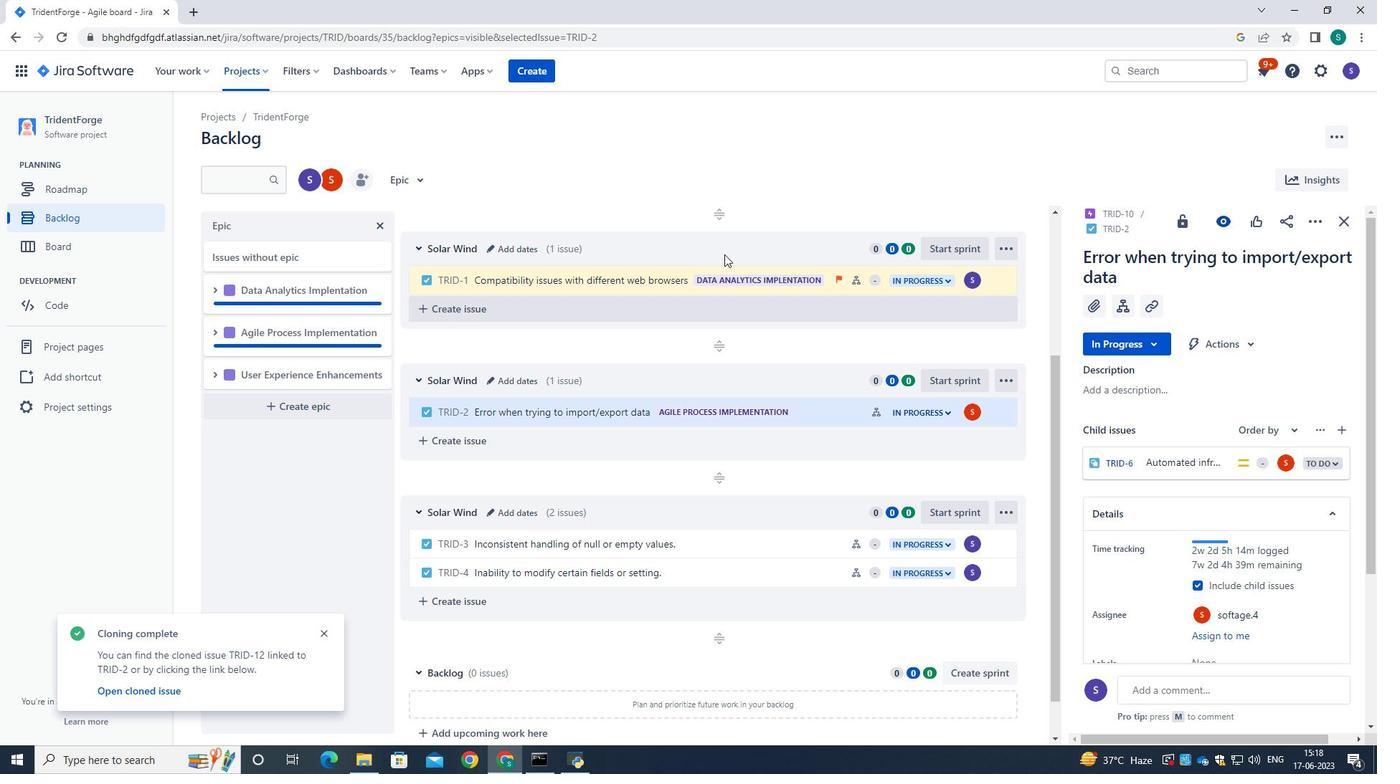
